 Task: Create new profile with name "My Profile" and copy from java spring.
Action: Mouse moved to (80, 117)
Screenshot: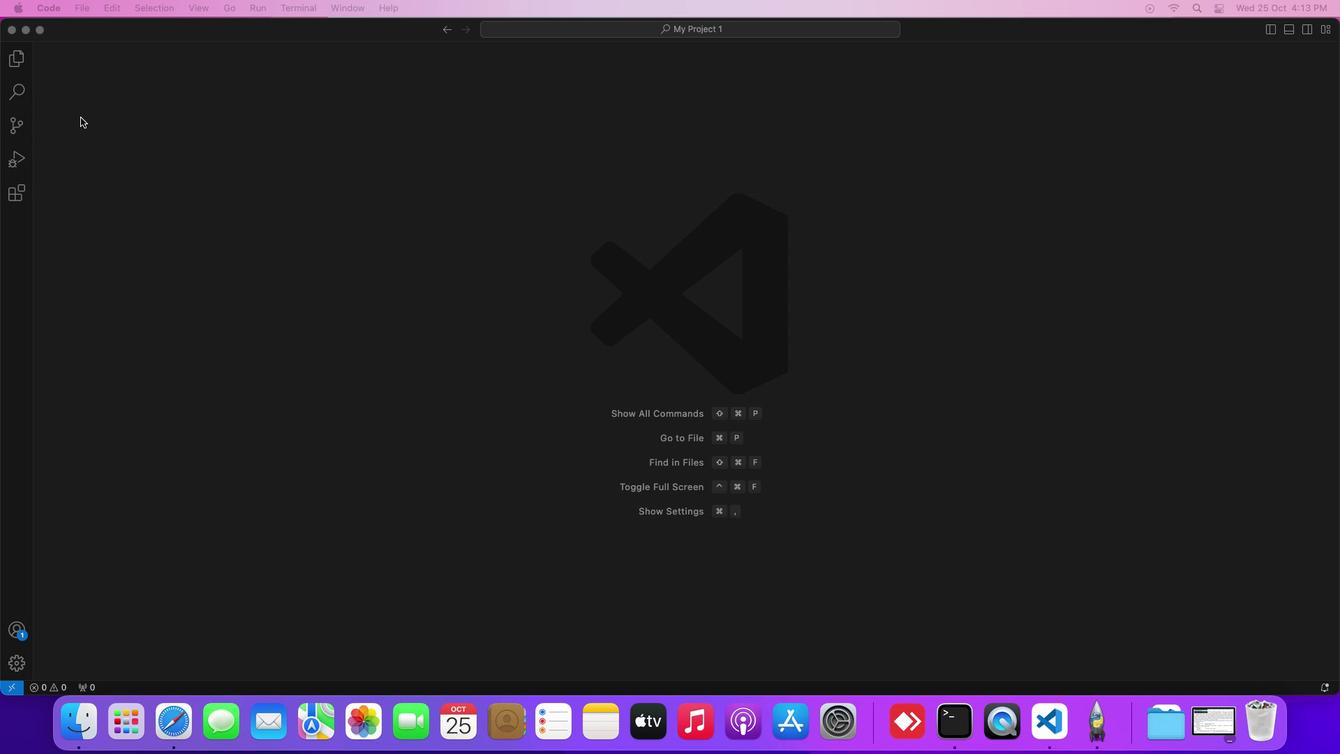 
Action: Mouse pressed left at (80, 117)
Screenshot: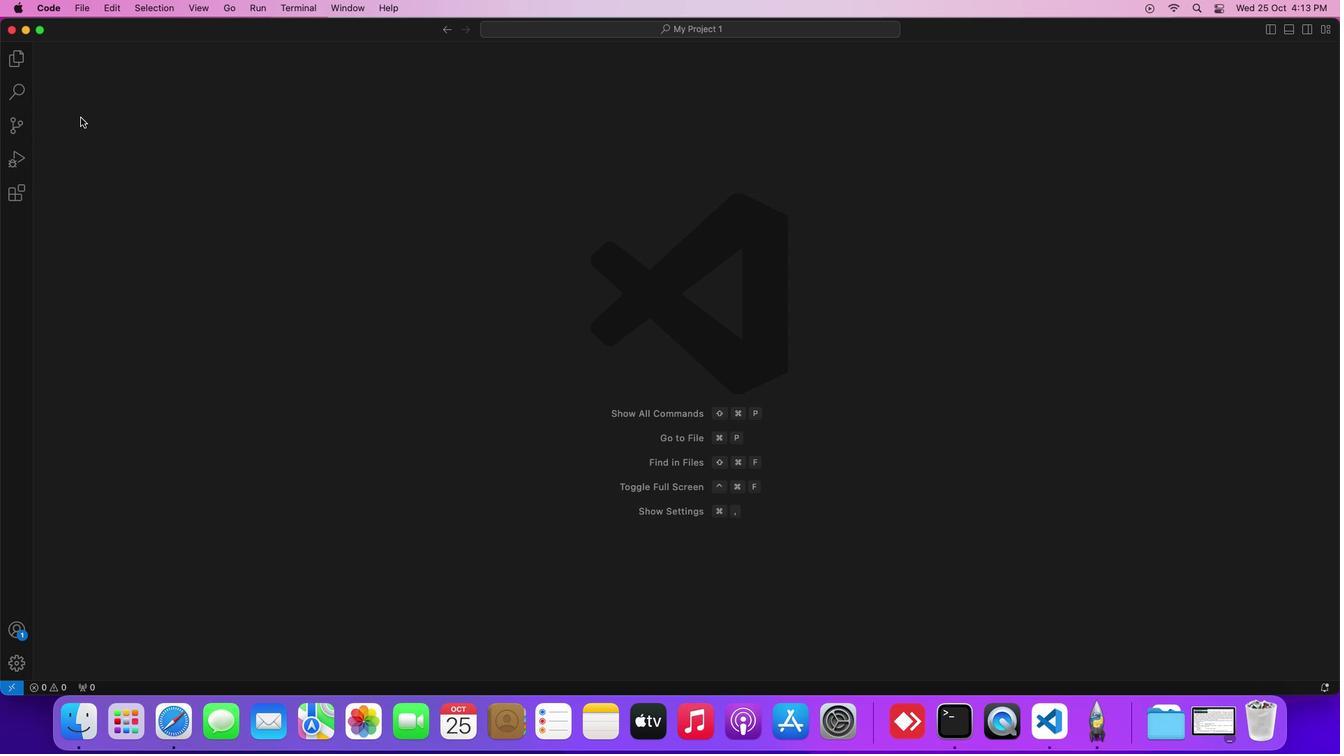 
Action: Mouse moved to (41, 2)
Screenshot: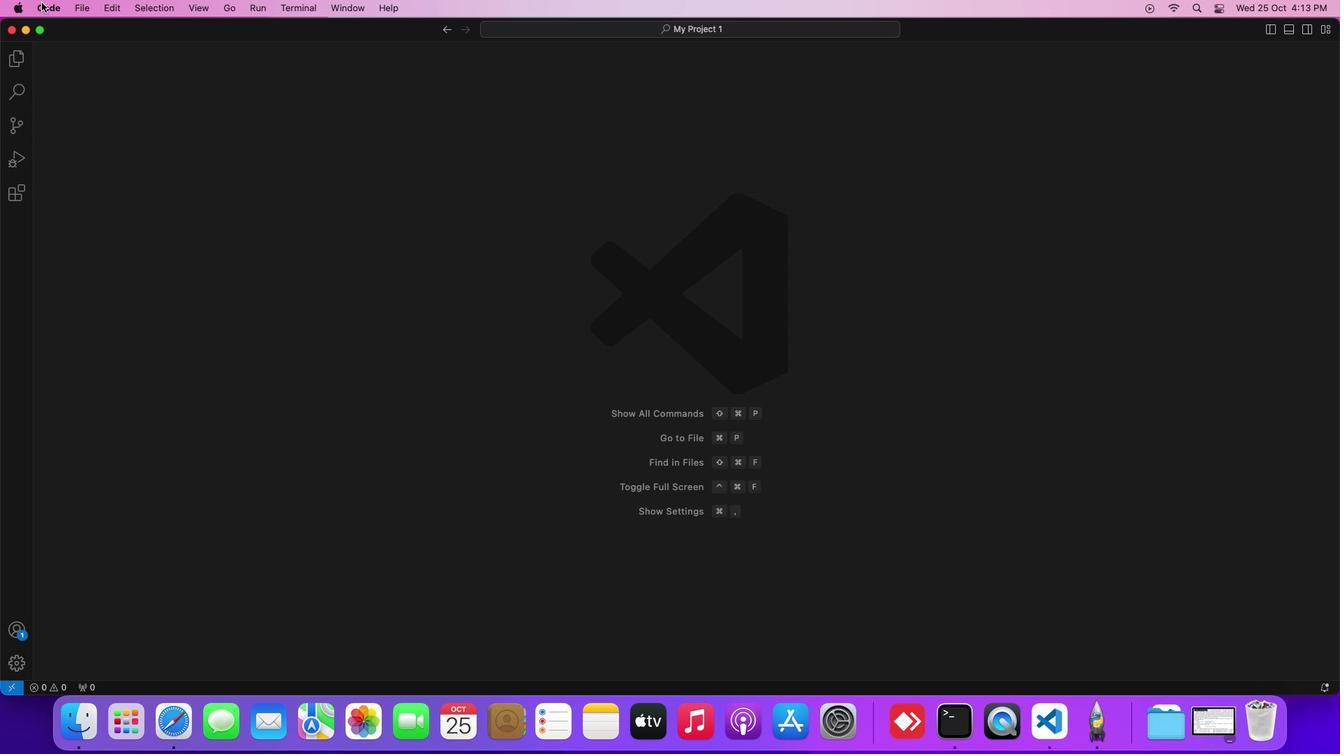 
Action: Mouse pressed left at (41, 2)
Screenshot: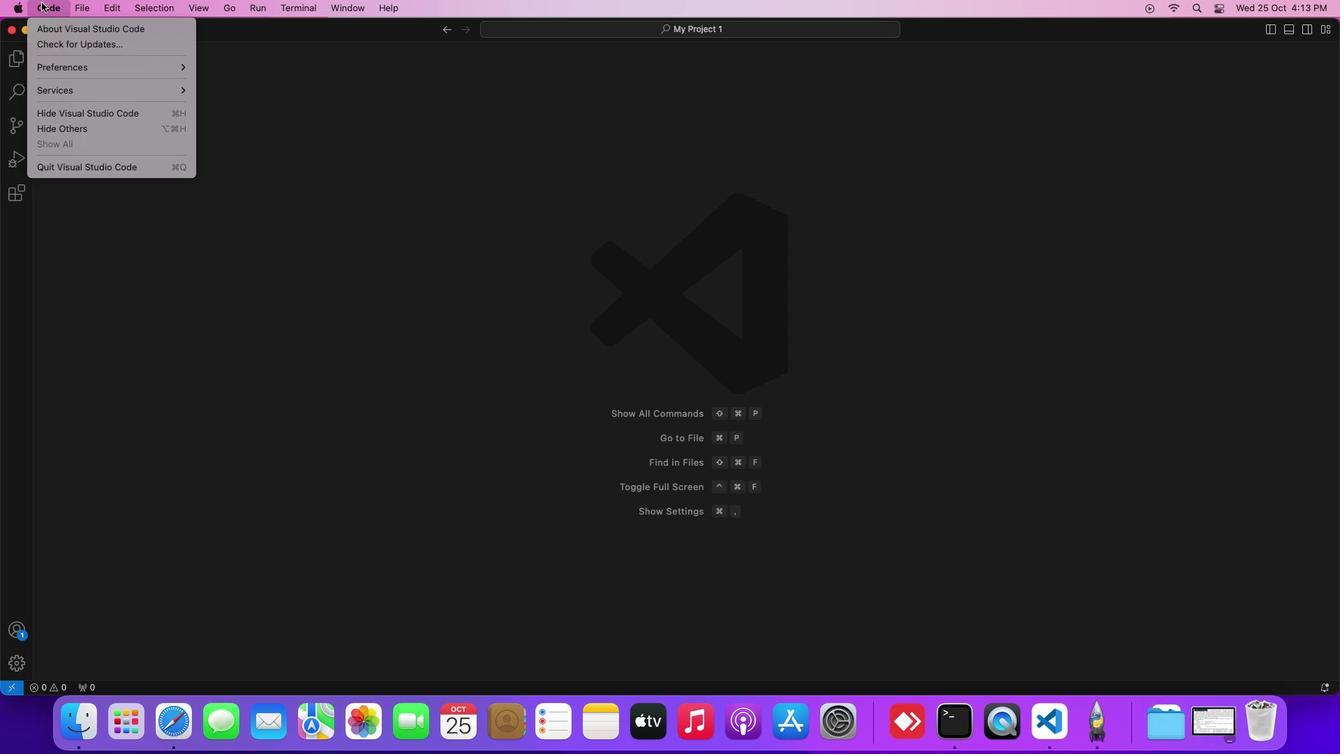 
Action: Mouse moved to (434, 108)
Screenshot: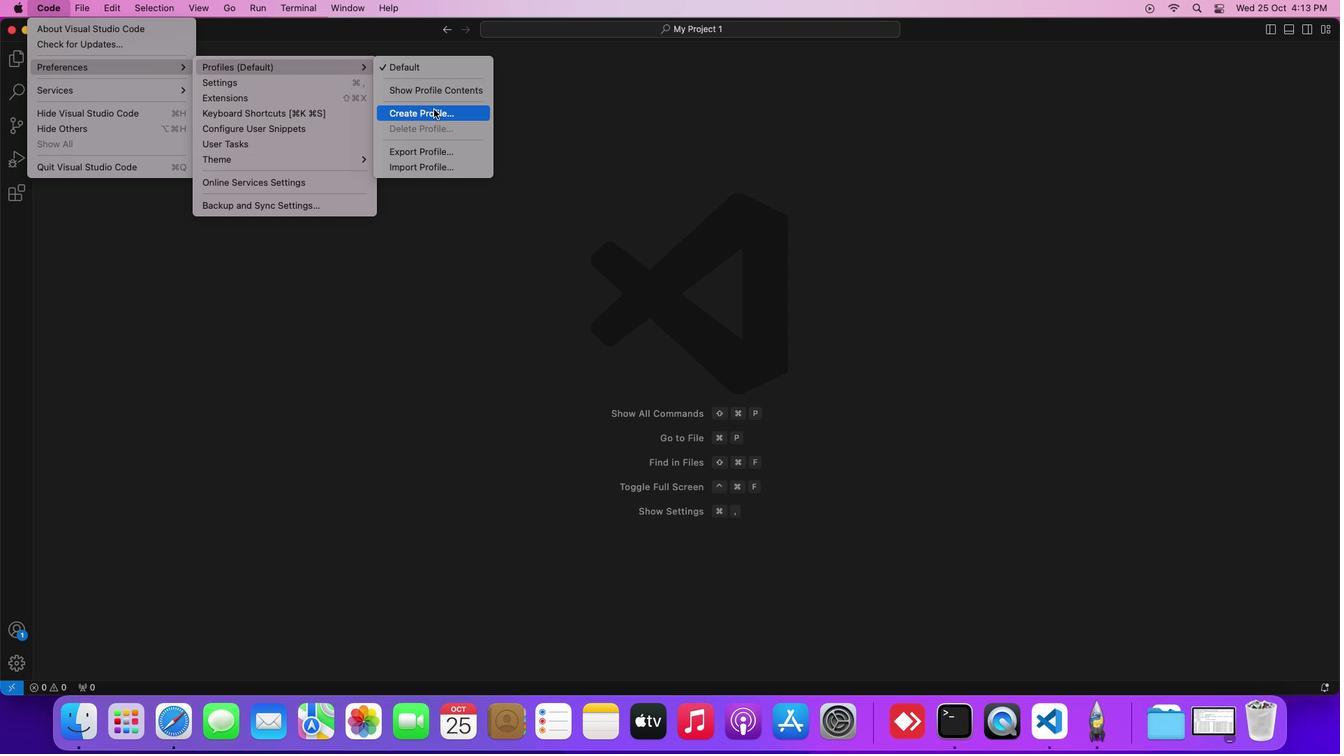 
Action: Mouse pressed left at (434, 108)
Screenshot: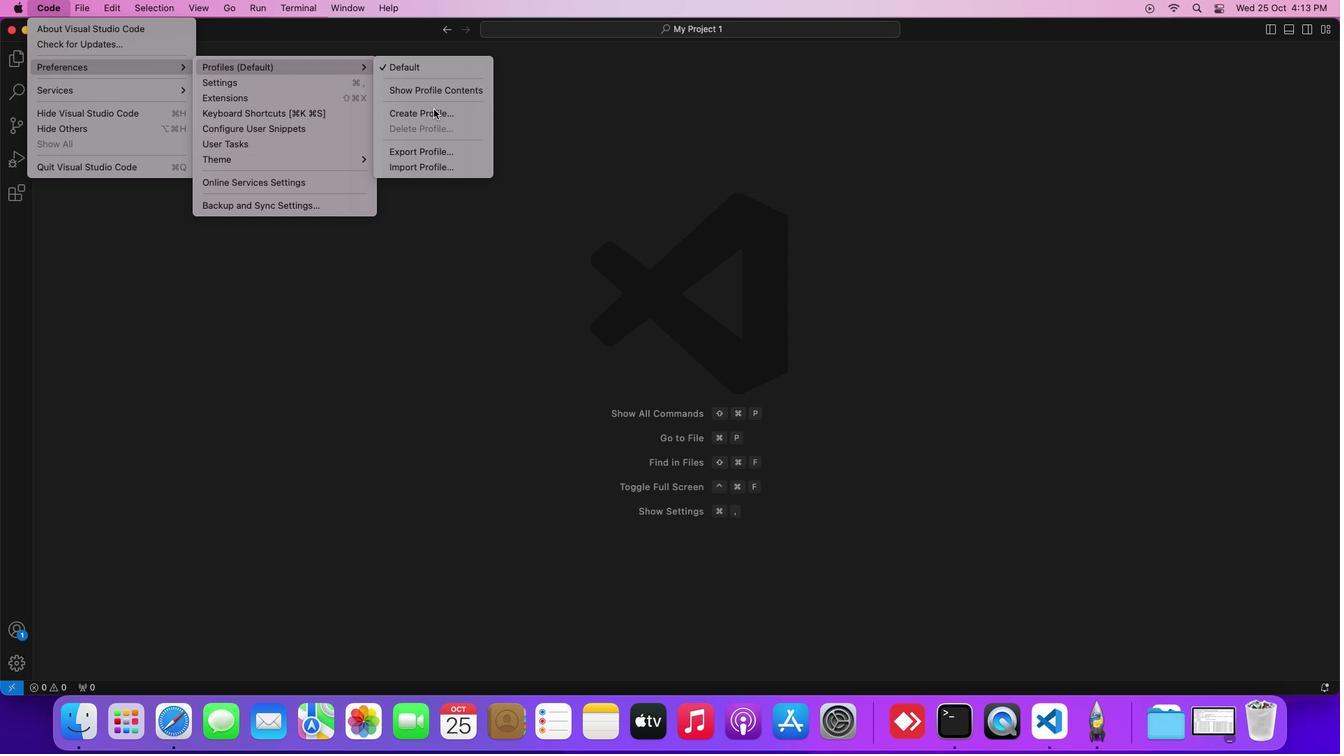 
Action: Mouse moved to (608, 63)
Screenshot: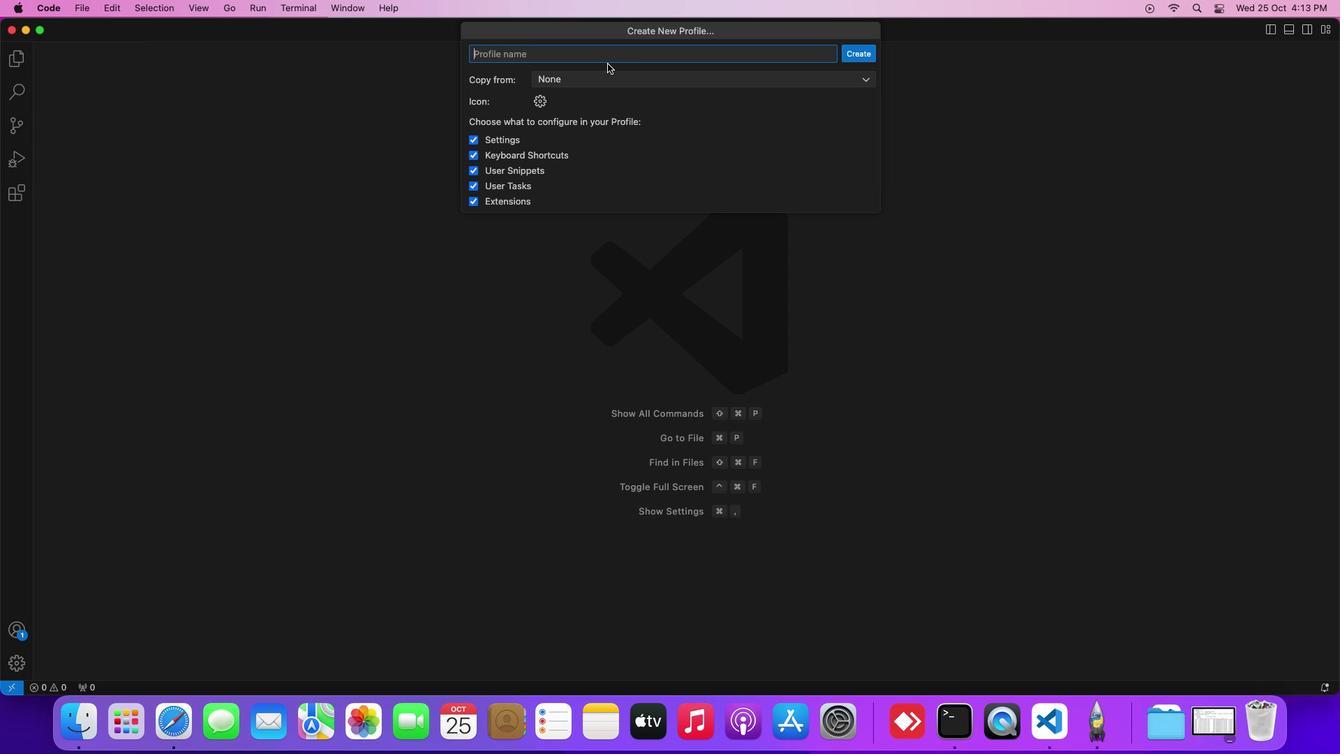 
Action: Key pressed Key.shift'M''y'Key.spaceKey.shift'P''r''o''f''i''l''e'
Screenshot: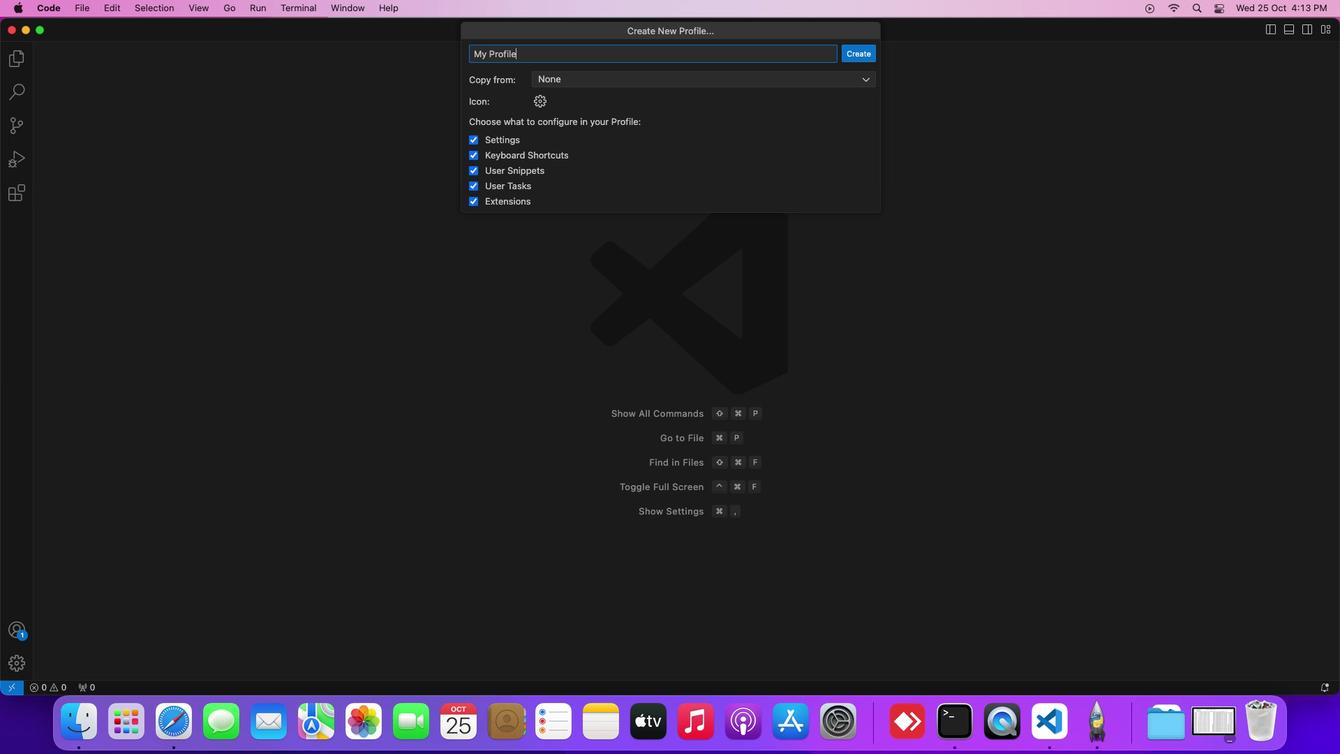
Action: Mouse moved to (648, 78)
Screenshot: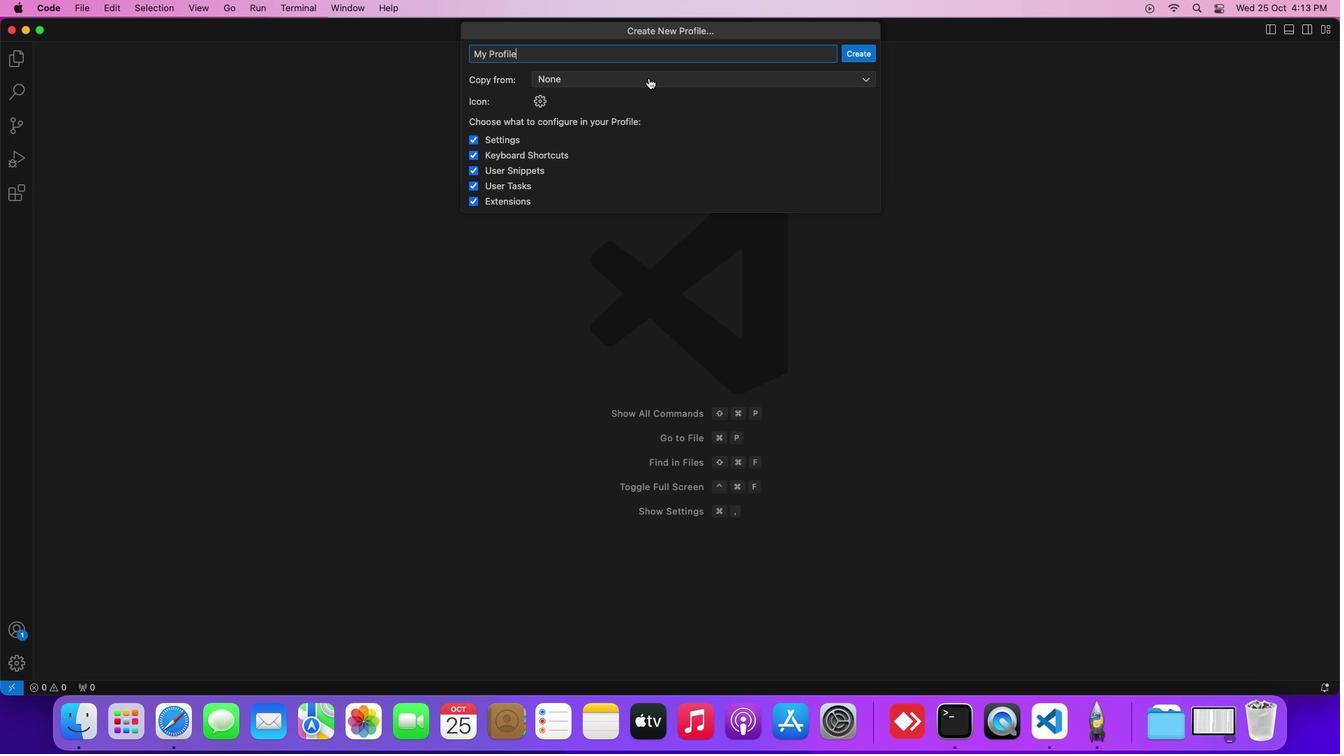 
Action: Mouse pressed left at (648, 78)
Screenshot: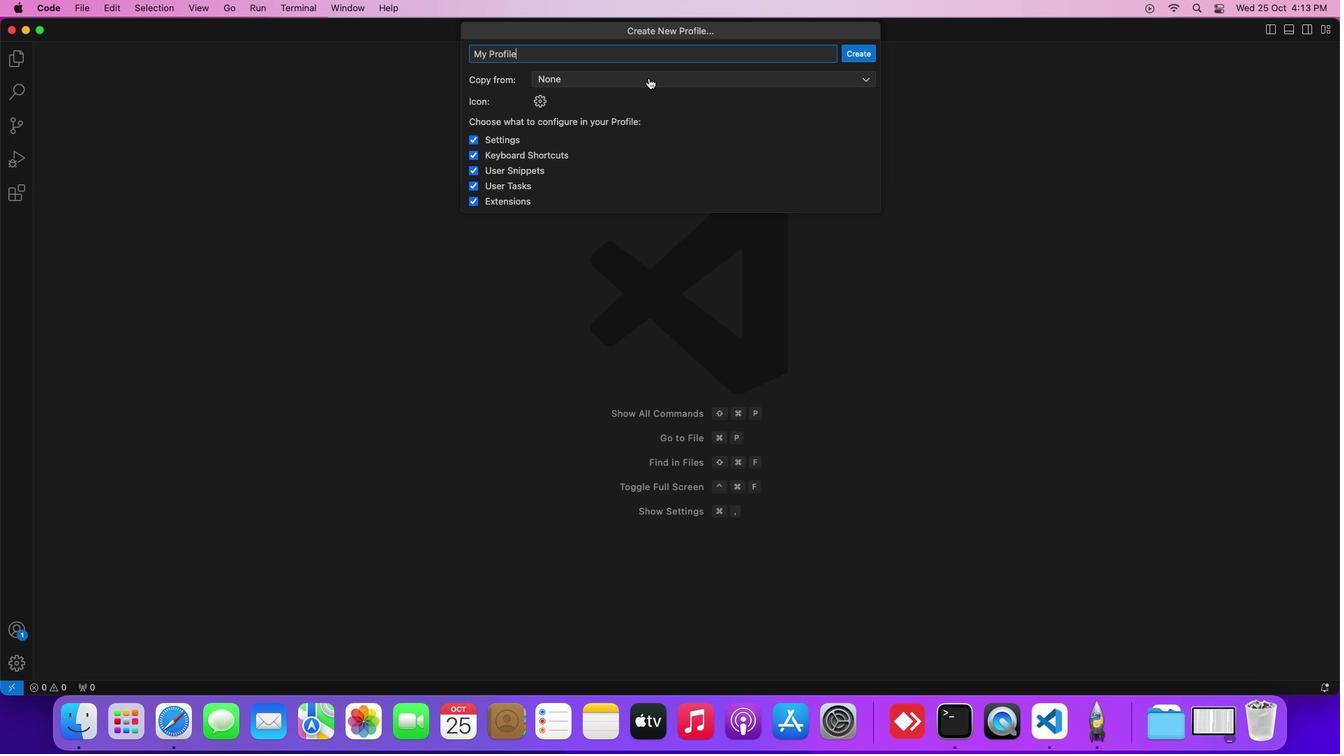 
Action: Mouse moved to (603, 197)
Screenshot: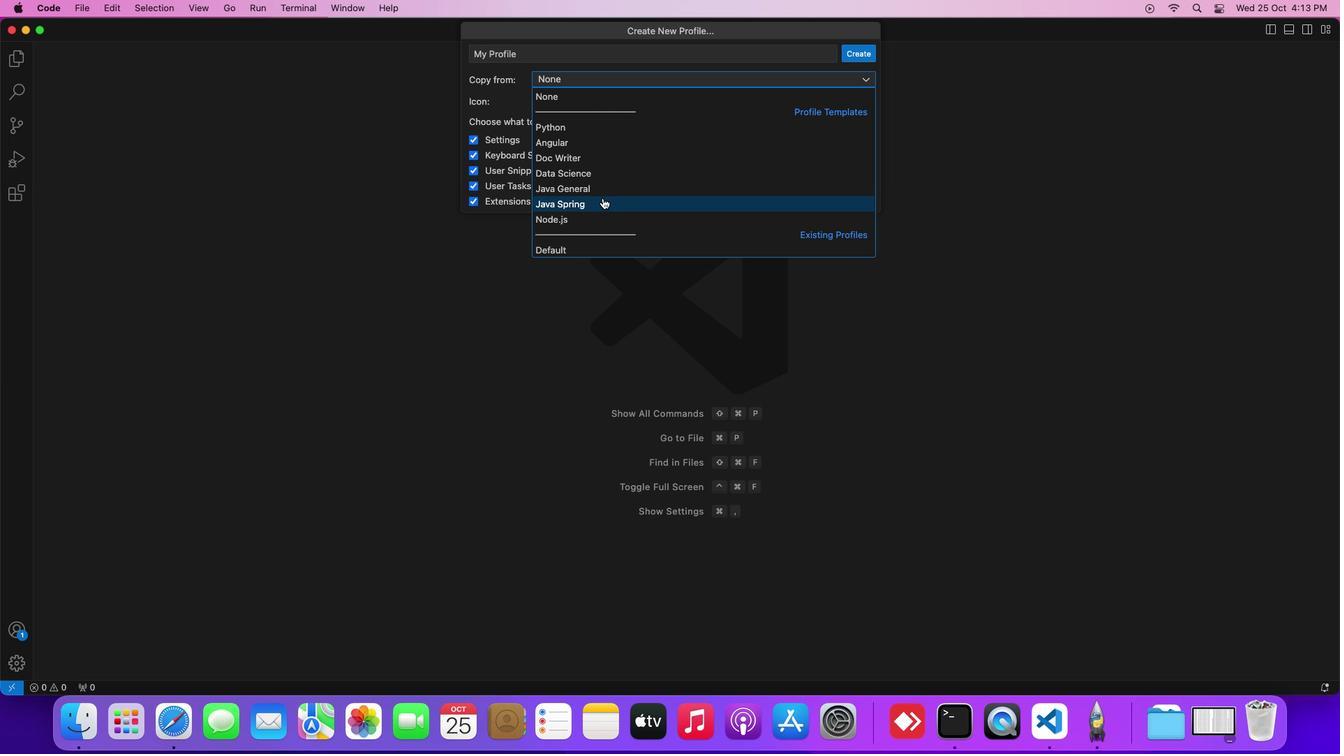 
Action: Mouse pressed left at (603, 197)
Screenshot: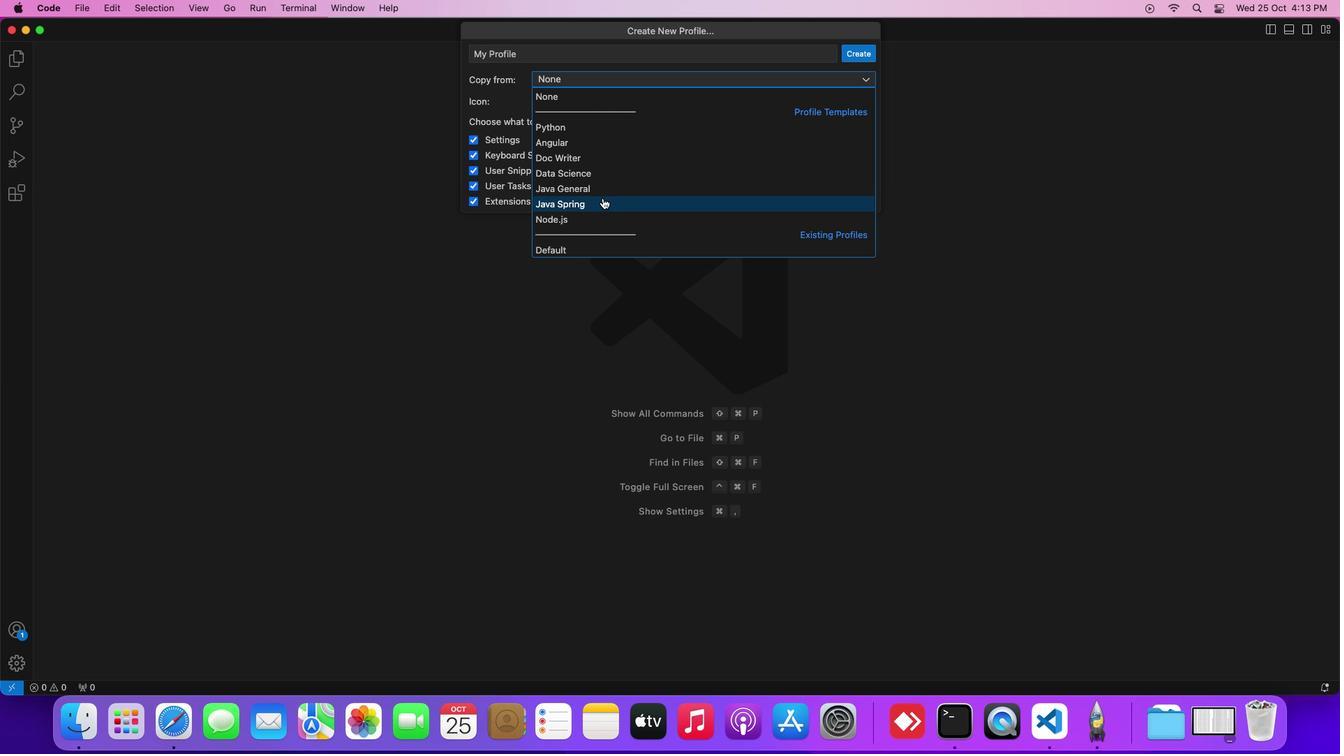 
Action: Mouse moved to (869, 53)
Screenshot: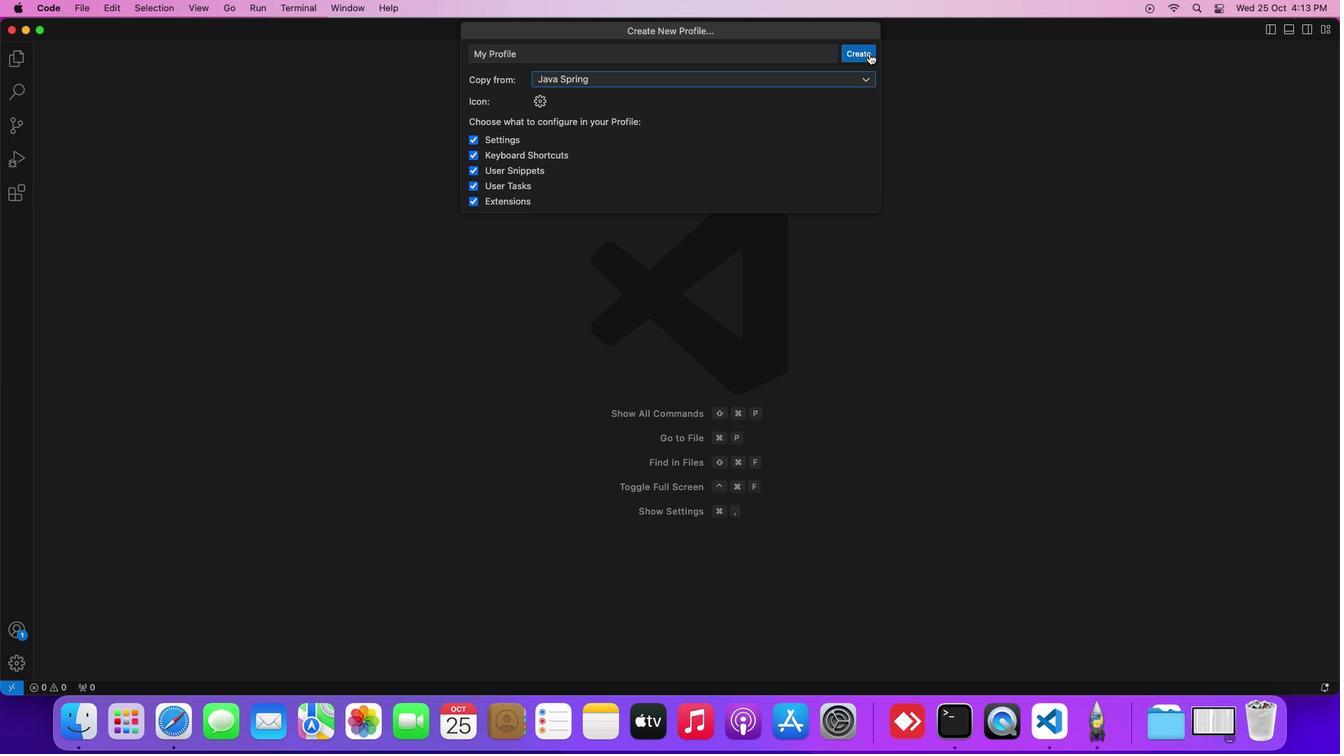 
Action: Mouse pressed left at (869, 53)
Screenshot: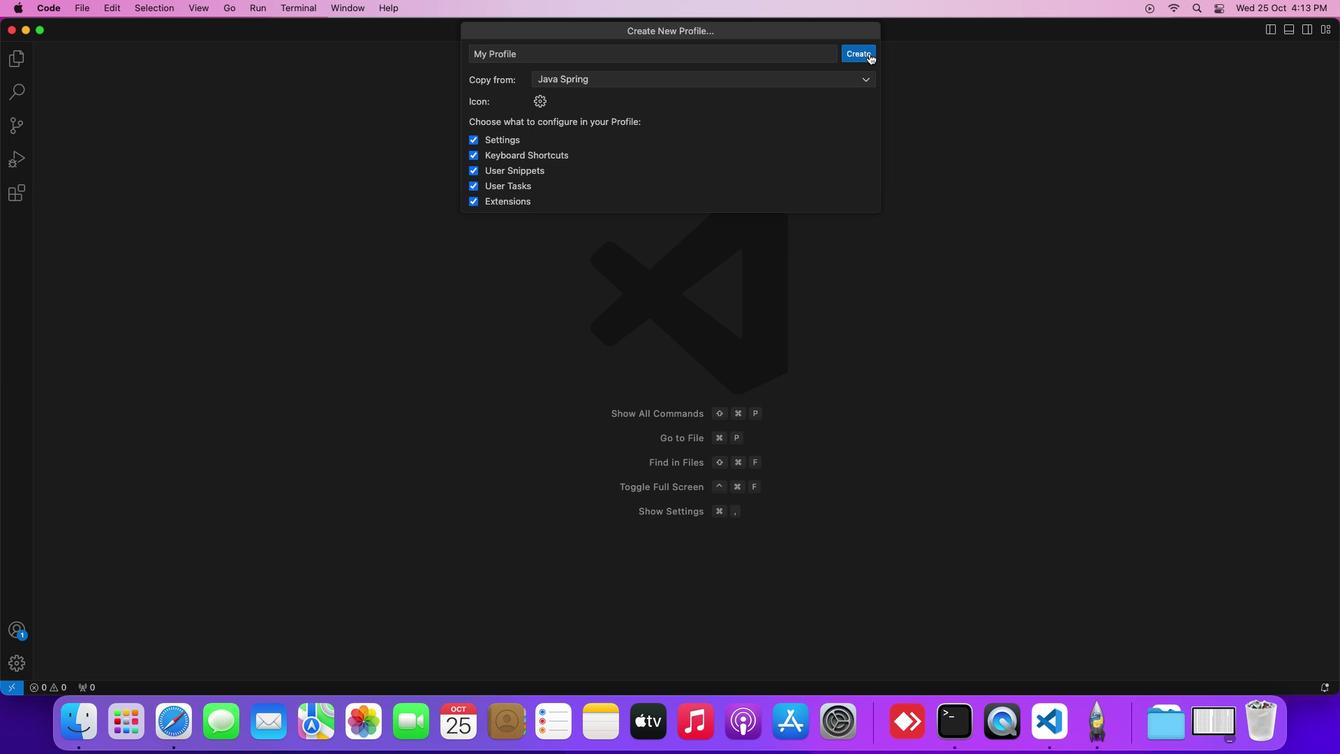 
